 Task: Select the right option in the open side-by-side direction.
Action: Mouse moved to (20, 556)
Screenshot: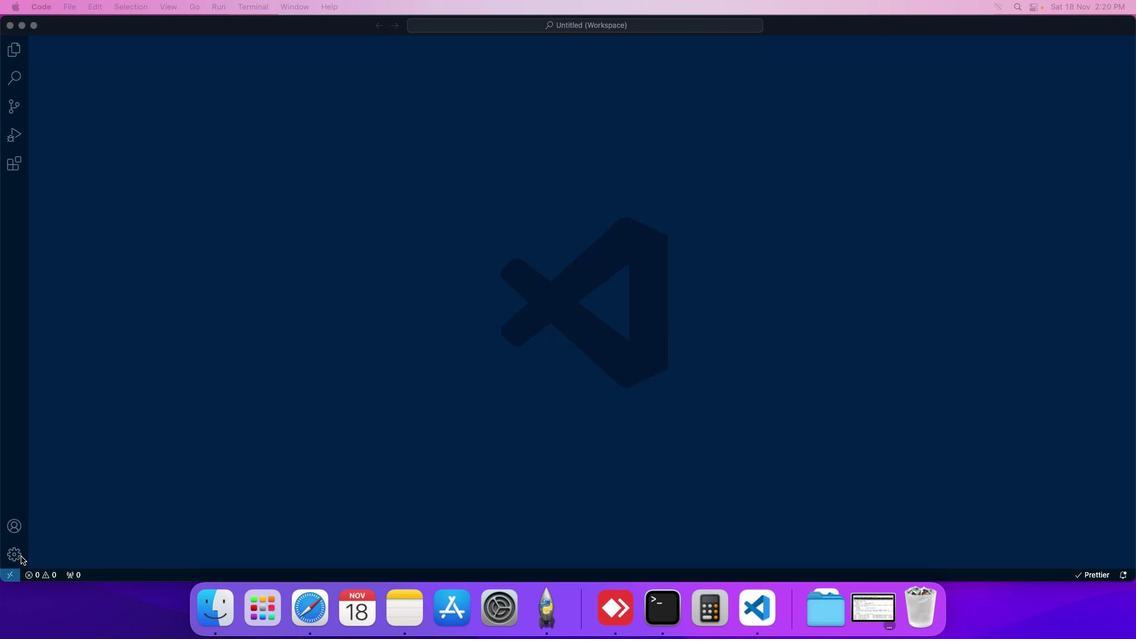 
Action: Mouse pressed left at (20, 556)
Screenshot: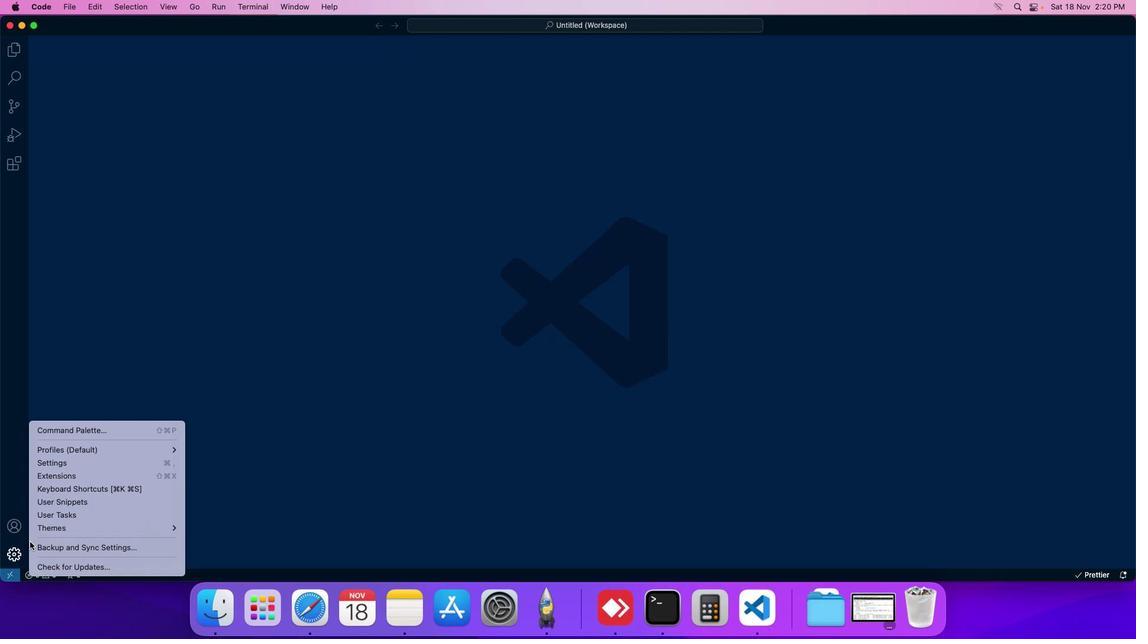 
Action: Mouse moved to (57, 466)
Screenshot: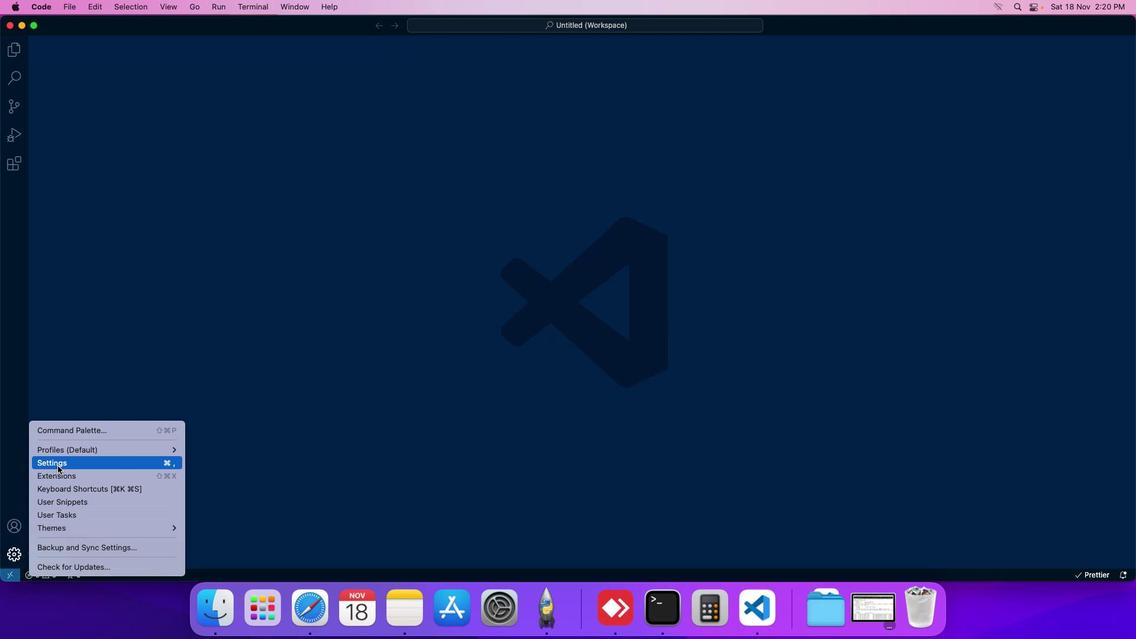 
Action: Mouse pressed left at (57, 466)
Screenshot: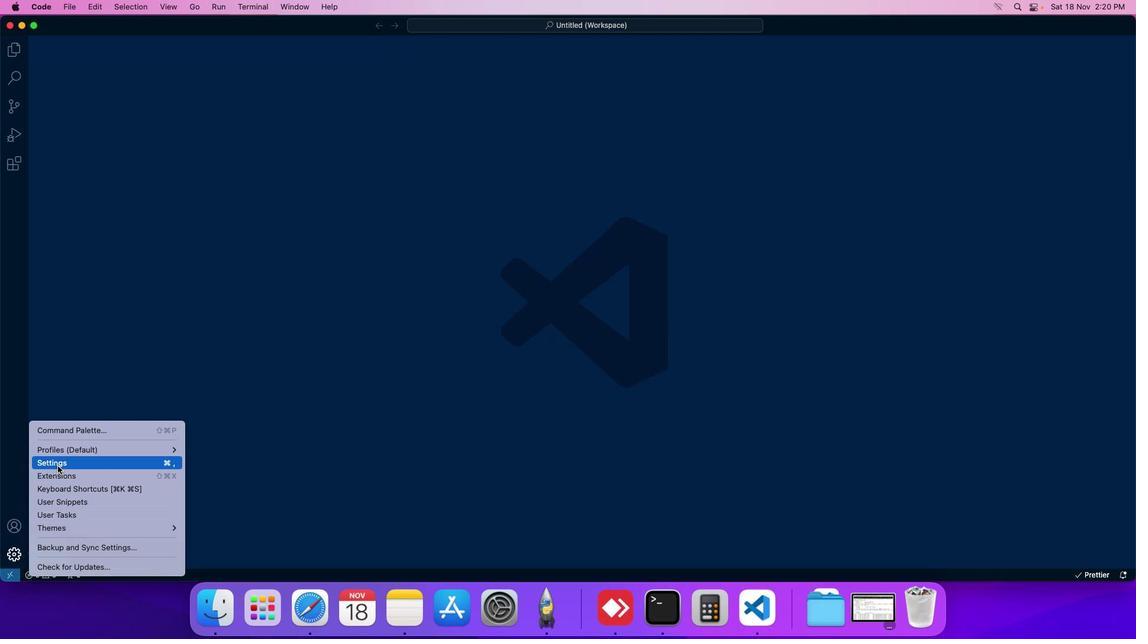 
Action: Mouse moved to (297, 90)
Screenshot: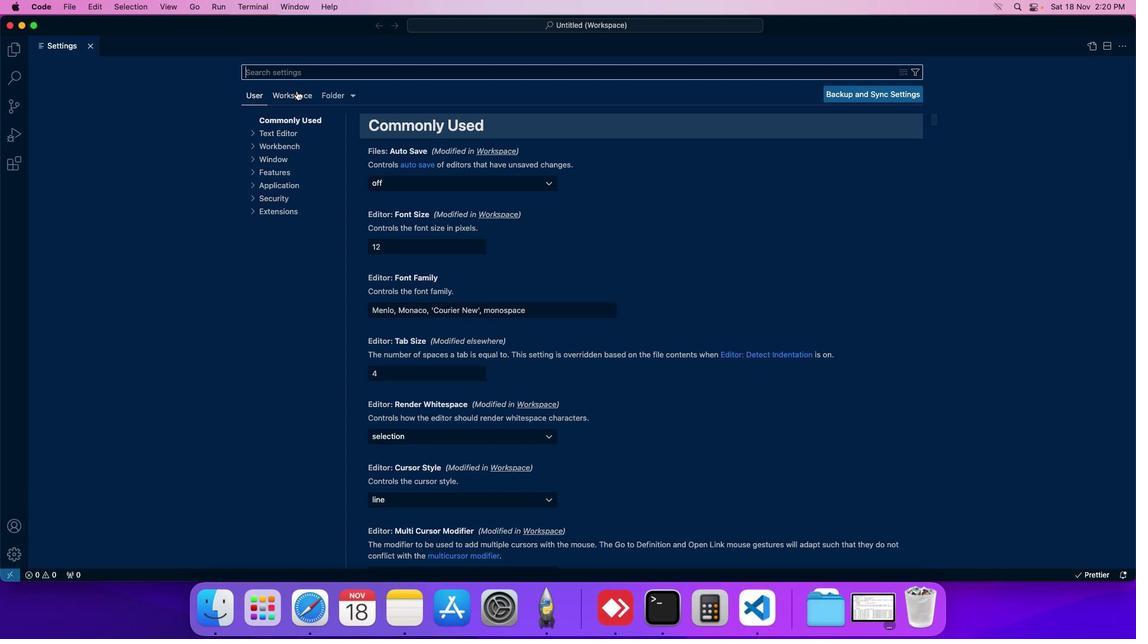 
Action: Mouse pressed left at (297, 90)
Screenshot: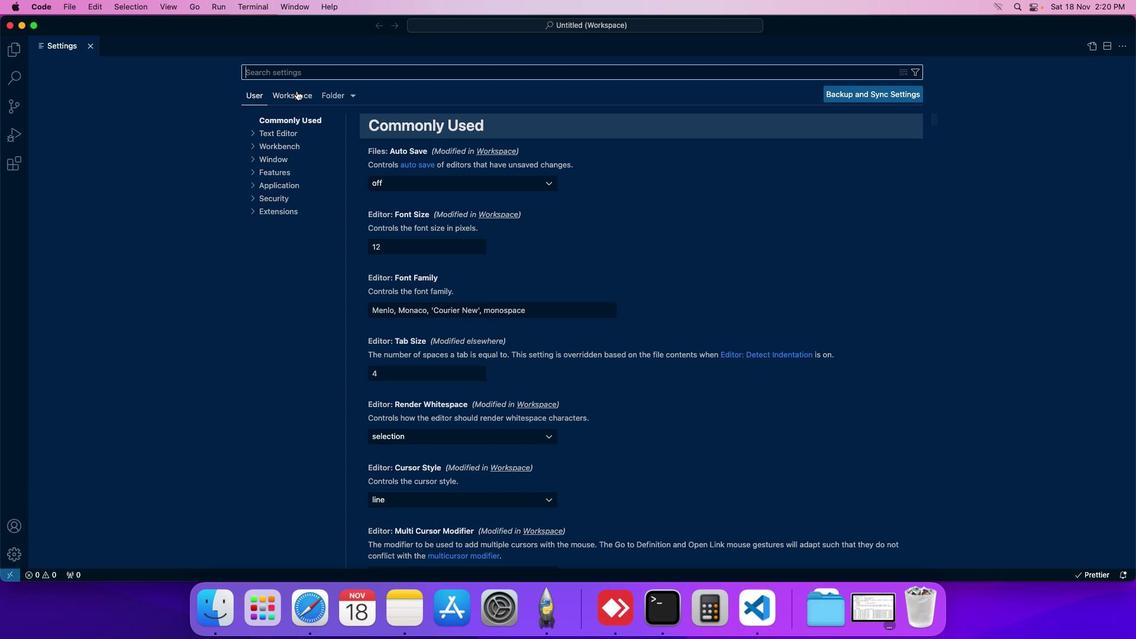 
Action: Mouse moved to (297, 143)
Screenshot: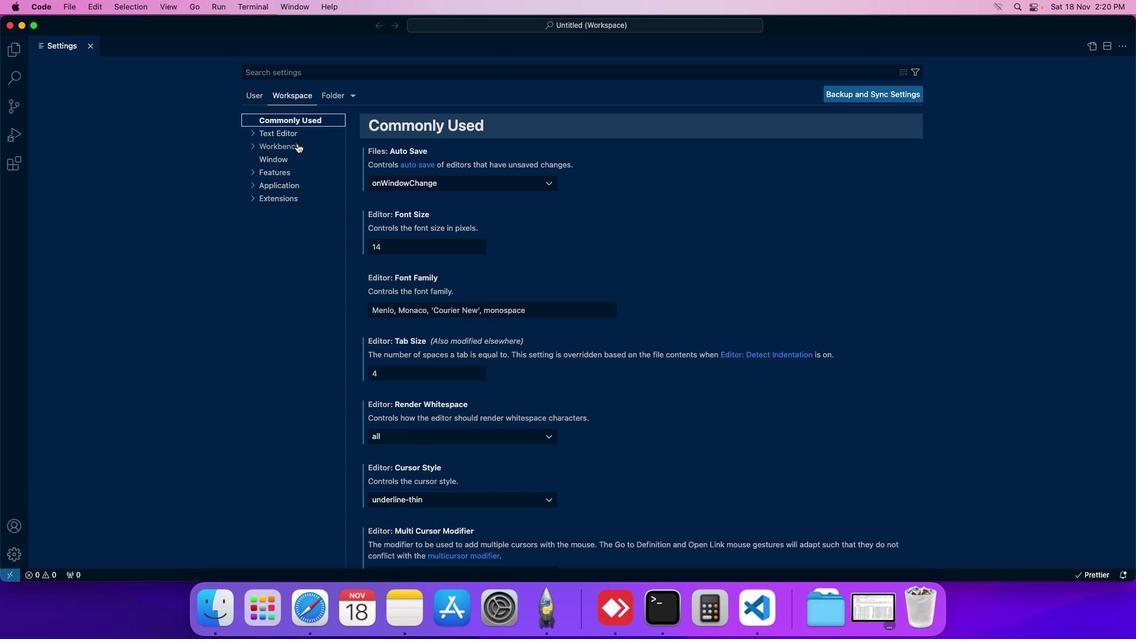 
Action: Mouse pressed left at (297, 143)
Screenshot: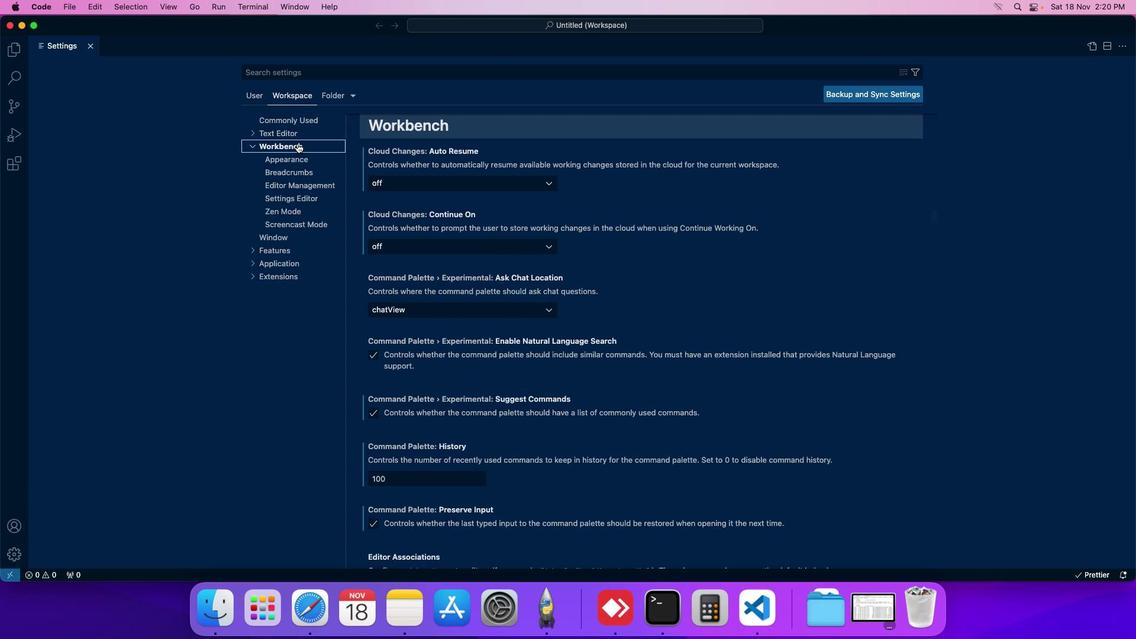 
Action: Mouse moved to (312, 186)
Screenshot: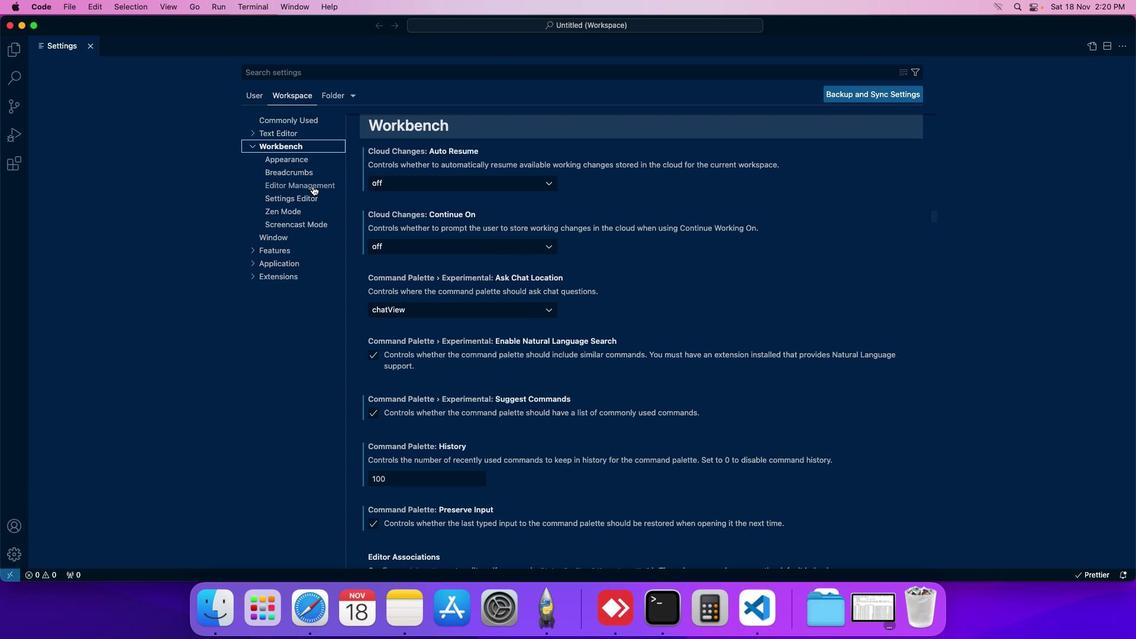
Action: Mouse pressed left at (312, 186)
Screenshot: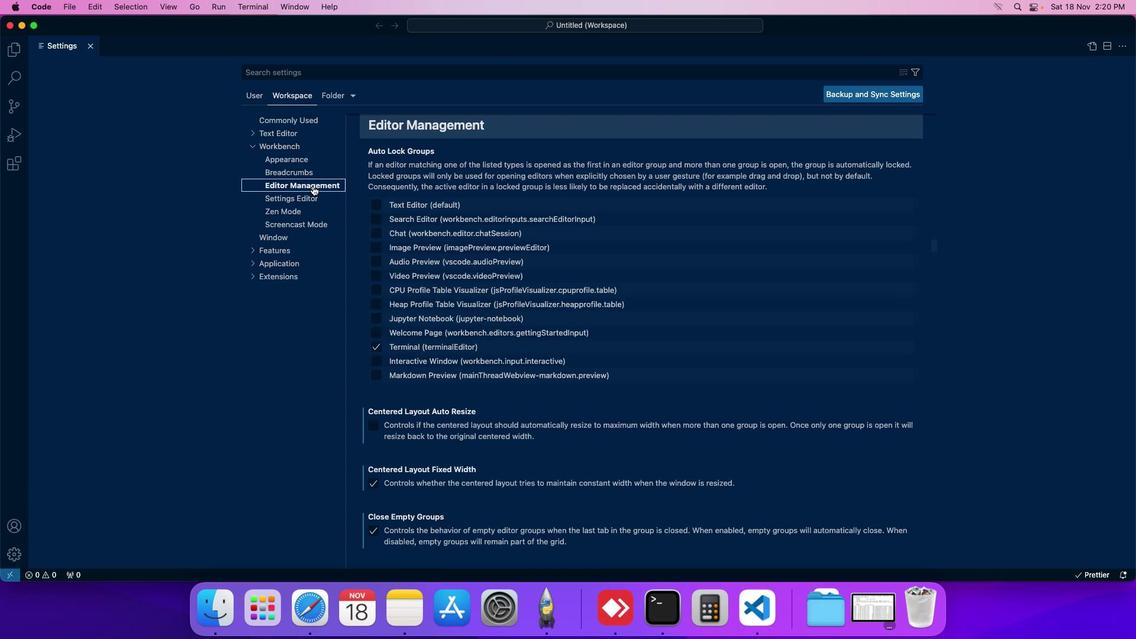 
Action: Mouse moved to (427, 238)
Screenshot: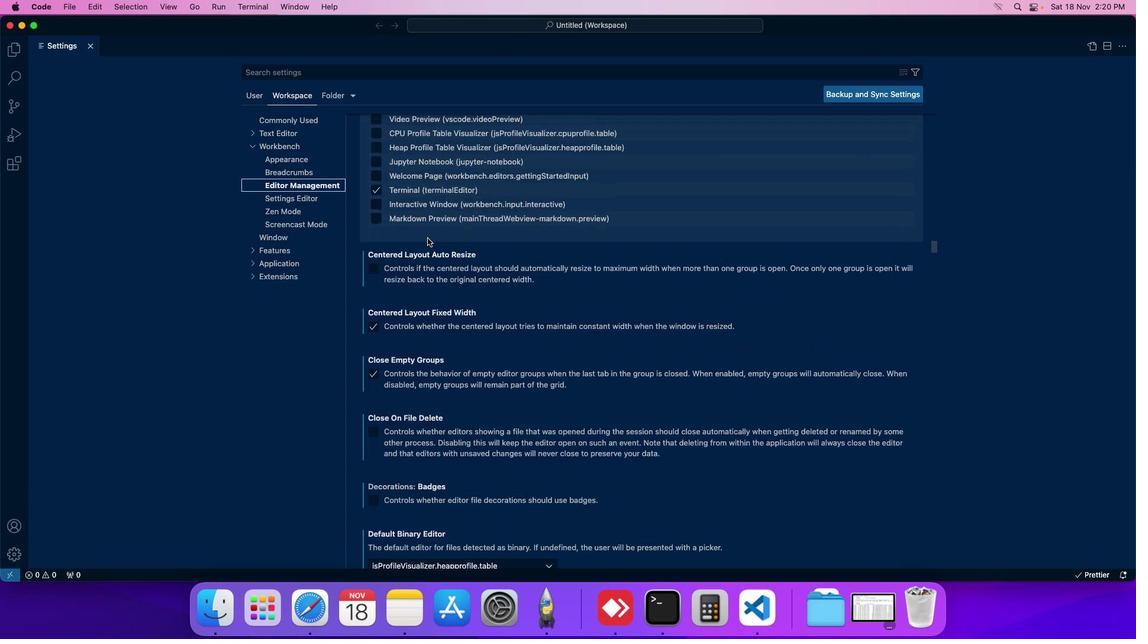 
Action: Mouse scrolled (427, 238) with delta (0, 0)
Screenshot: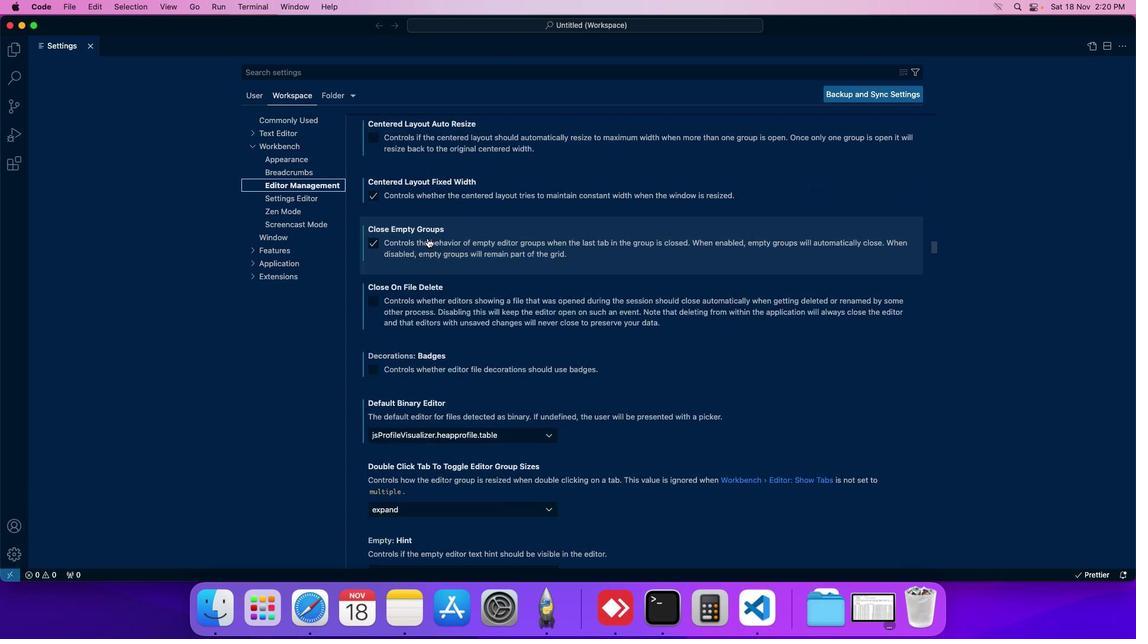 
Action: Mouse scrolled (427, 238) with delta (0, 0)
Screenshot: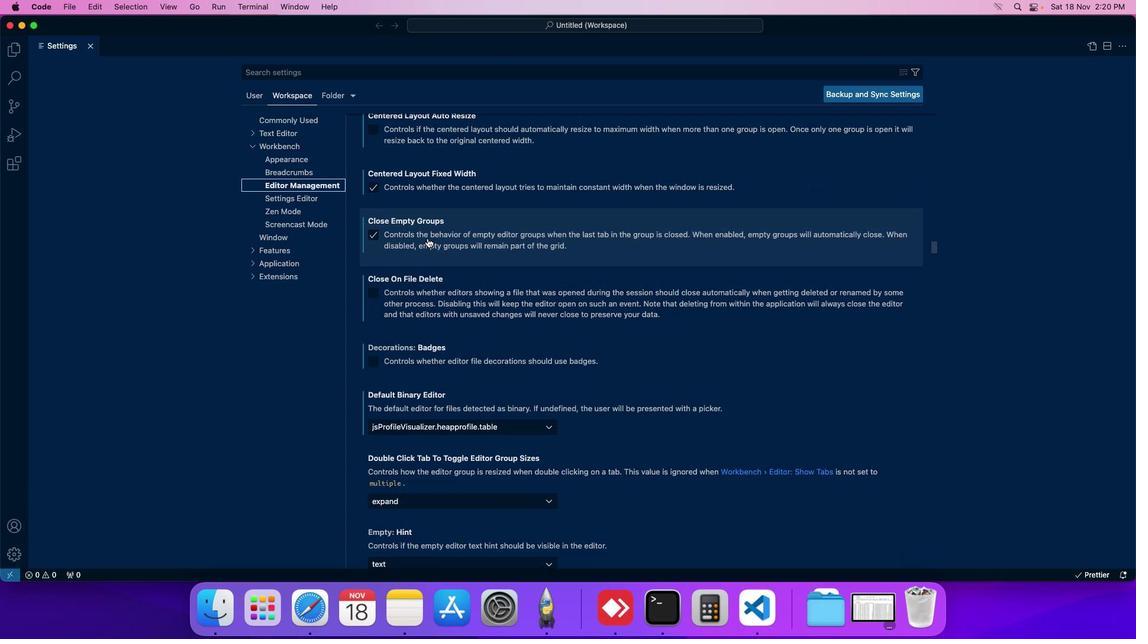 
Action: Mouse scrolled (427, 238) with delta (0, 0)
Screenshot: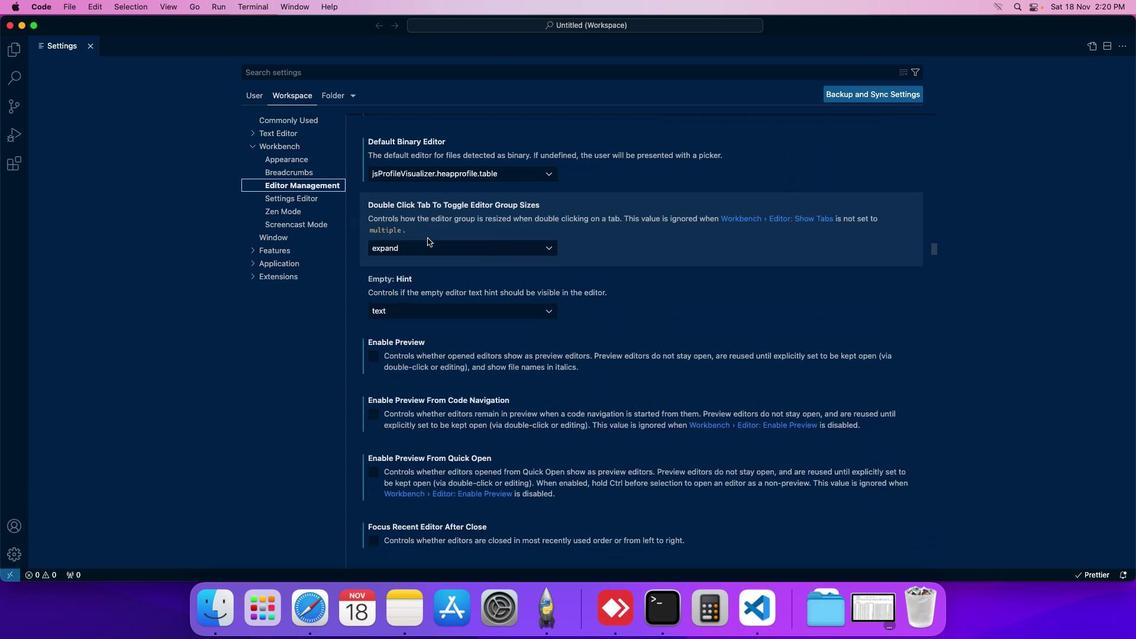 
Action: Mouse scrolled (427, 238) with delta (0, 0)
Screenshot: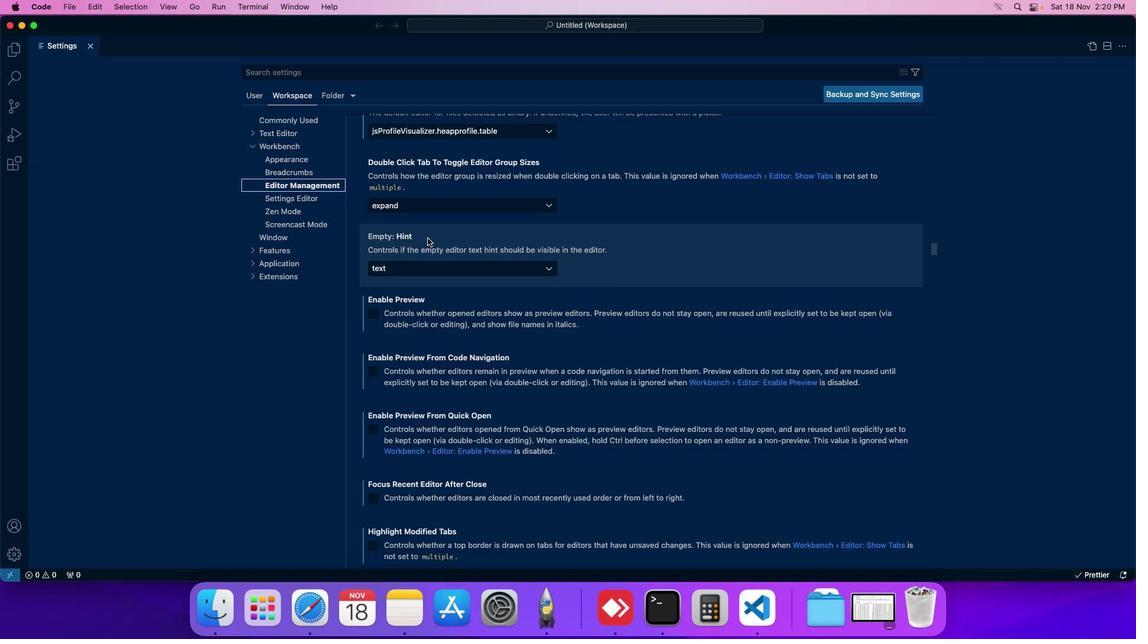 
Action: Mouse scrolled (427, 238) with delta (0, 0)
Screenshot: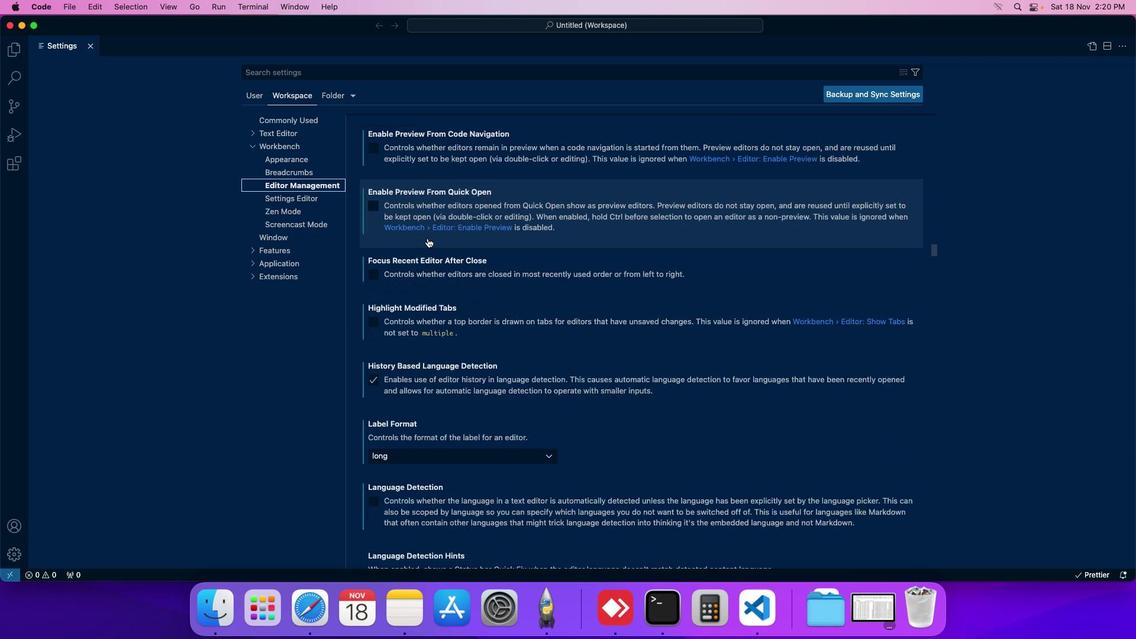 
Action: Mouse scrolled (427, 238) with delta (0, 0)
Screenshot: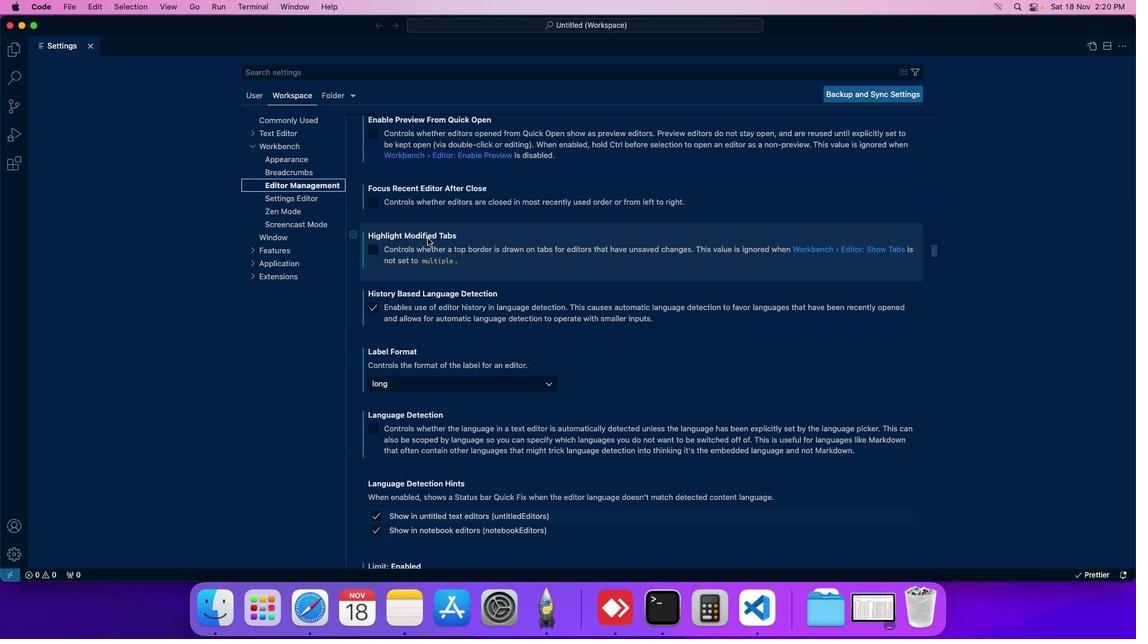 
Action: Mouse scrolled (427, 238) with delta (0, 0)
Screenshot: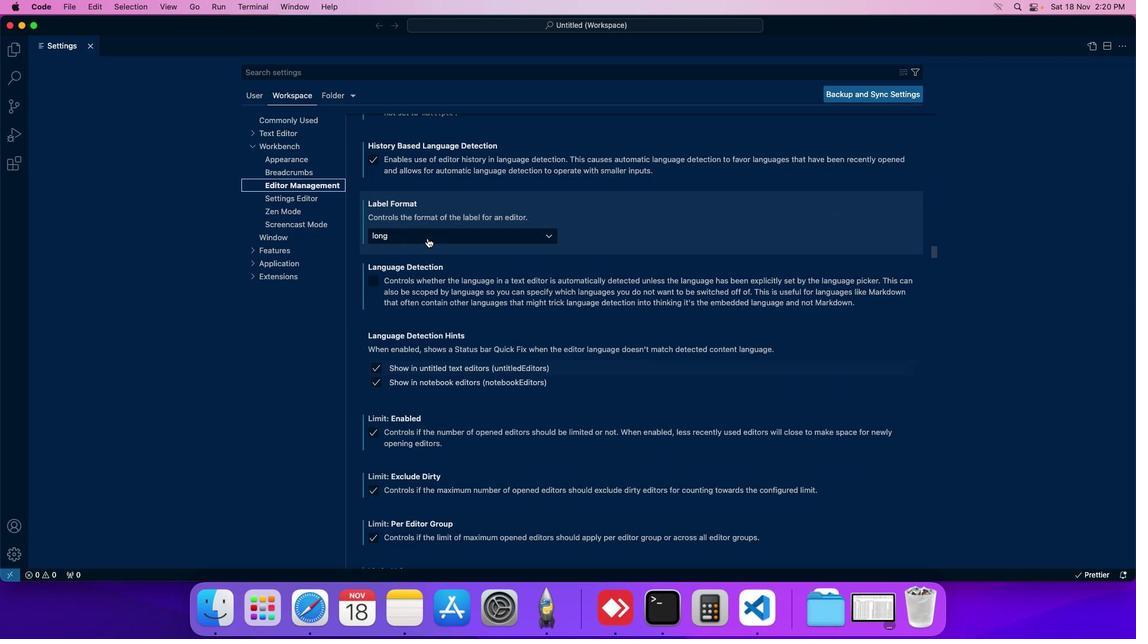 
Action: Mouse scrolled (427, 238) with delta (0, 0)
Screenshot: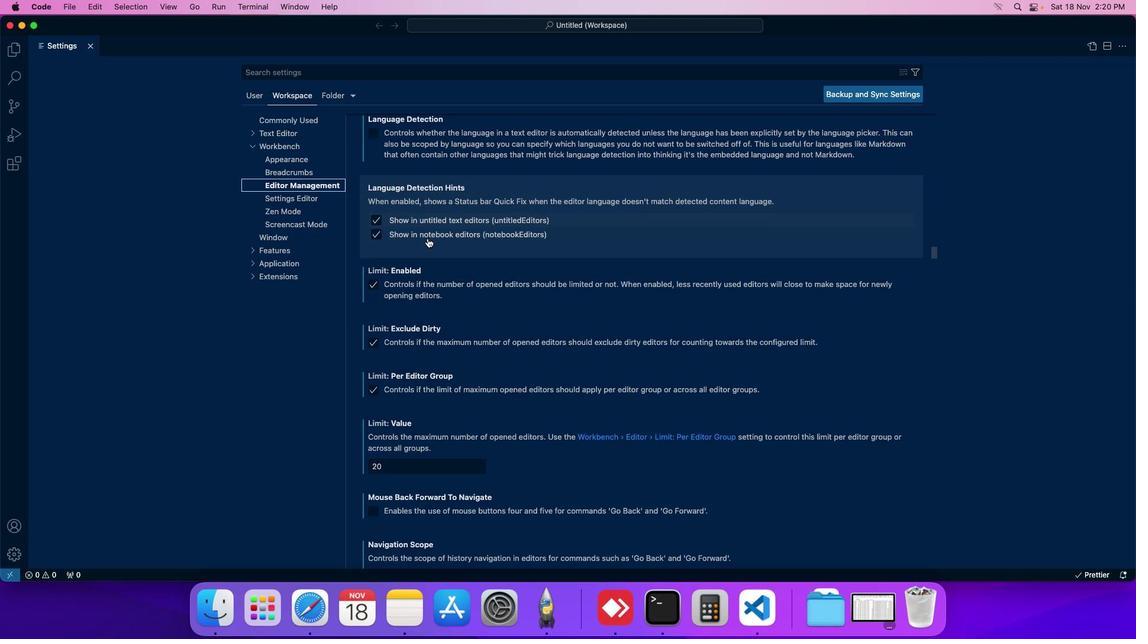 
Action: Mouse scrolled (427, 238) with delta (0, 0)
Screenshot: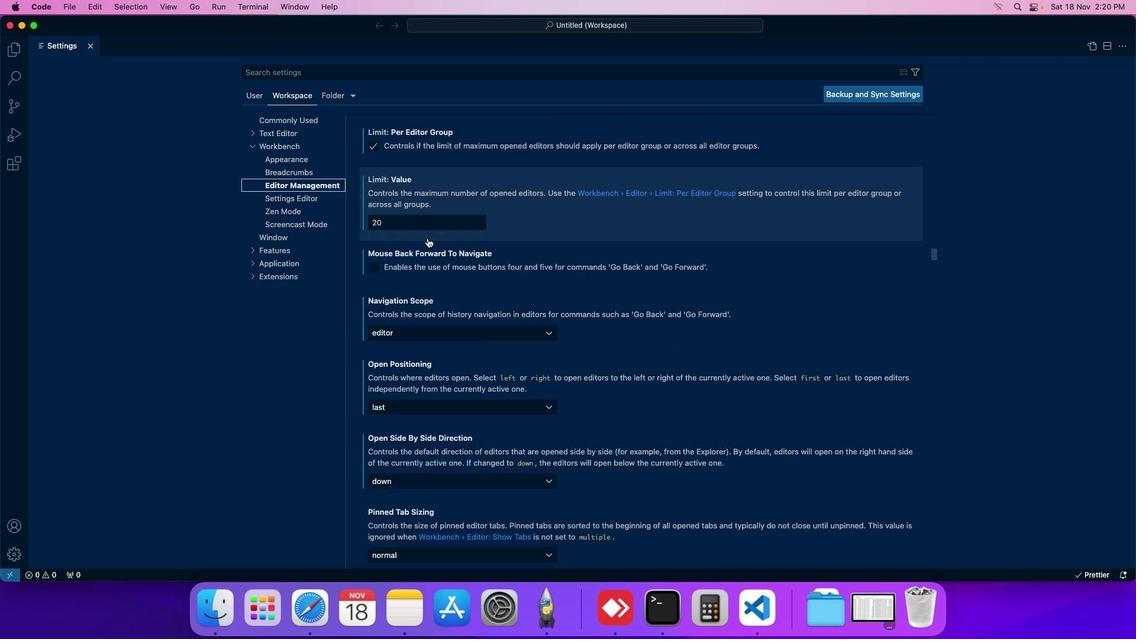 
Action: Mouse scrolled (427, 238) with delta (0, 0)
Screenshot: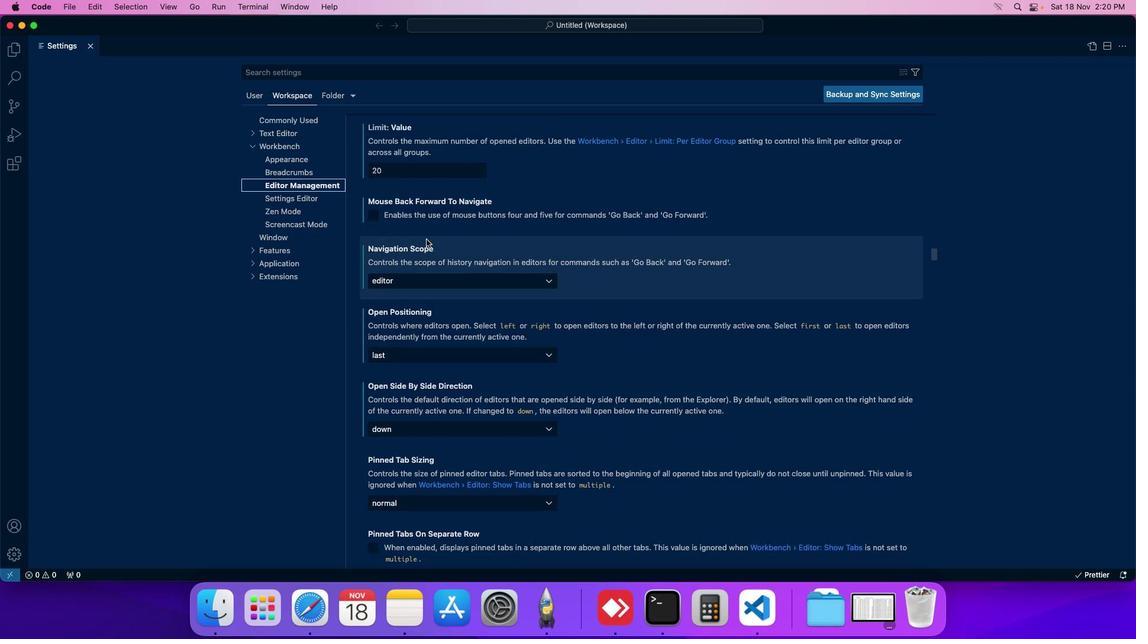 
Action: Mouse moved to (426, 239)
Screenshot: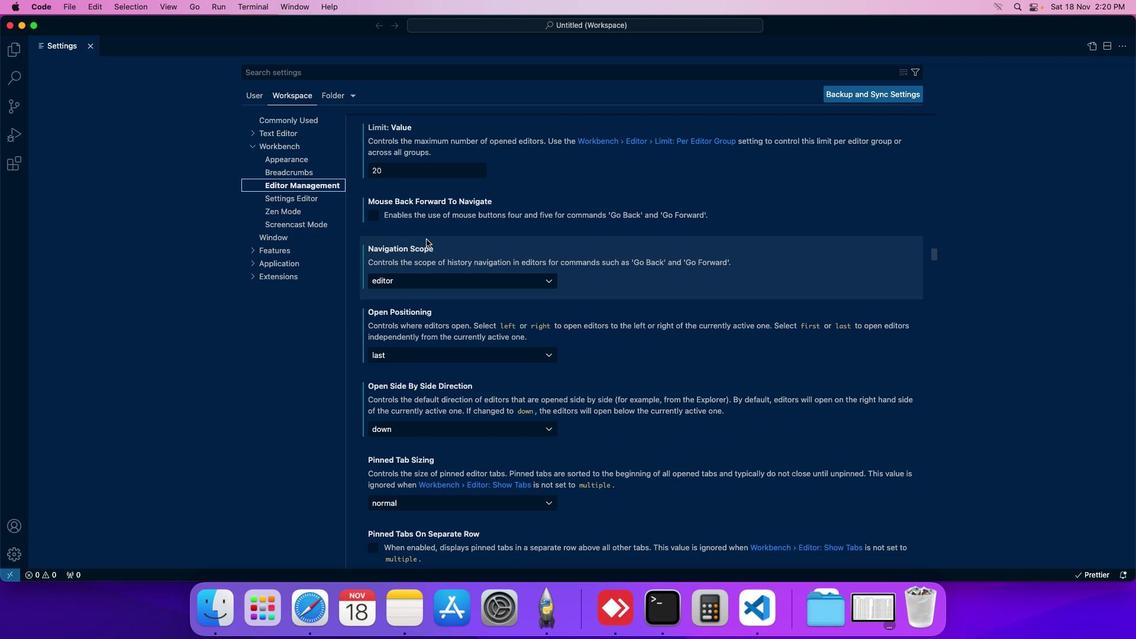 
Action: Mouse scrolled (426, 239) with delta (0, 0)
Screenshot: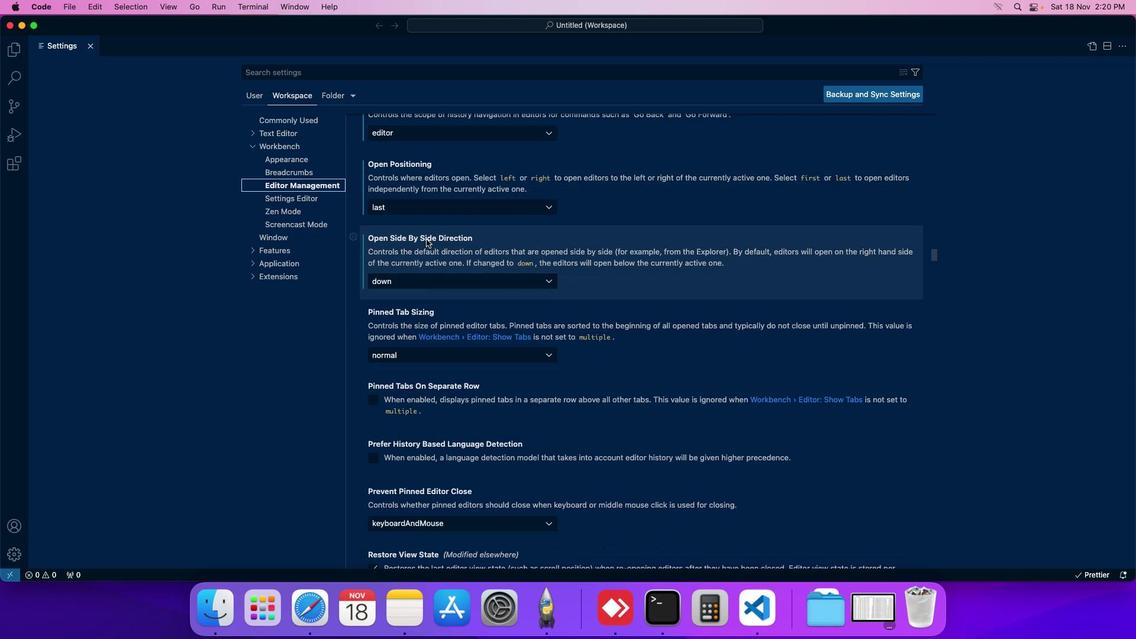 
Action: Mouse moved to (455, 285)
Screenshot: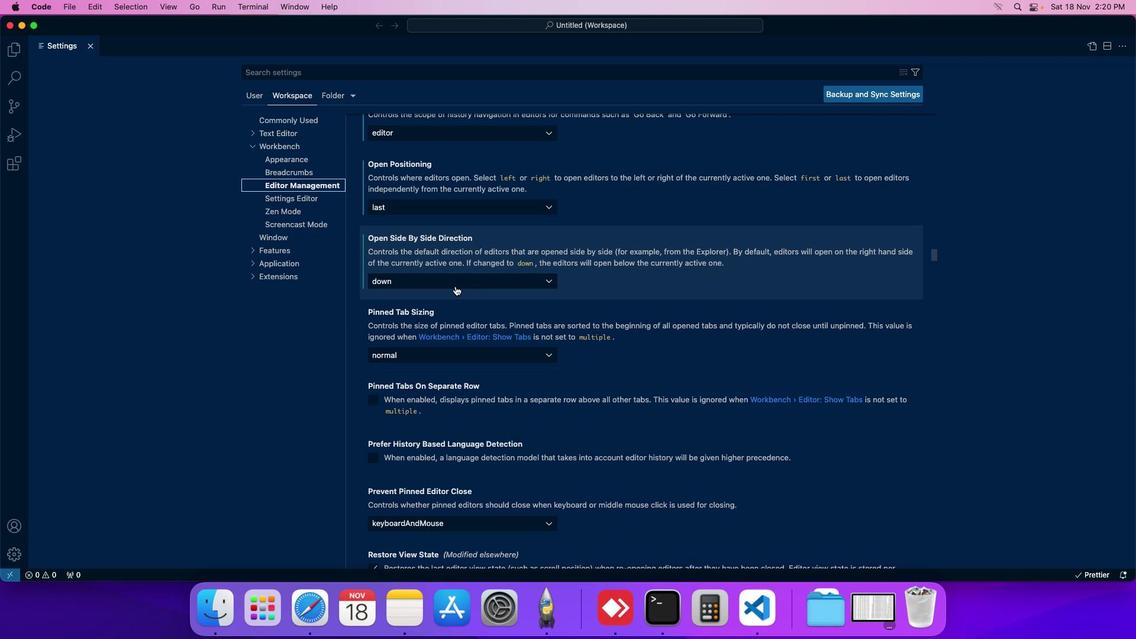 
Action: Mouse pressed left at (455, 285)
Screenshot: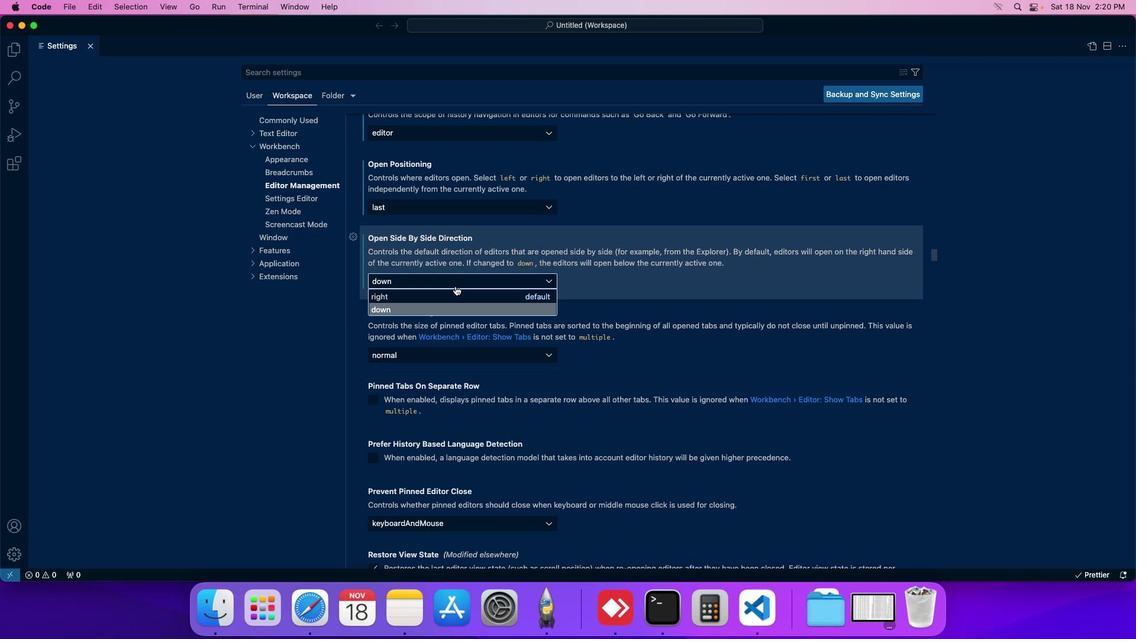 
Action: Mouse moved to (428, 295)
Screenshot: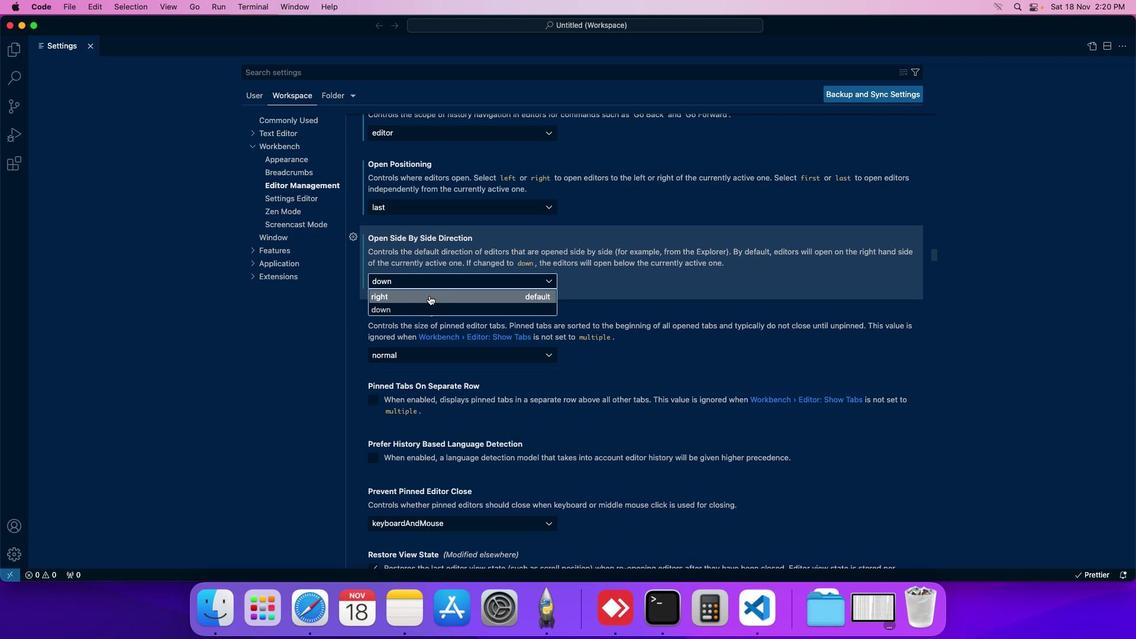 
Action: Mouse pressed left at (428, 295)
Screenshot: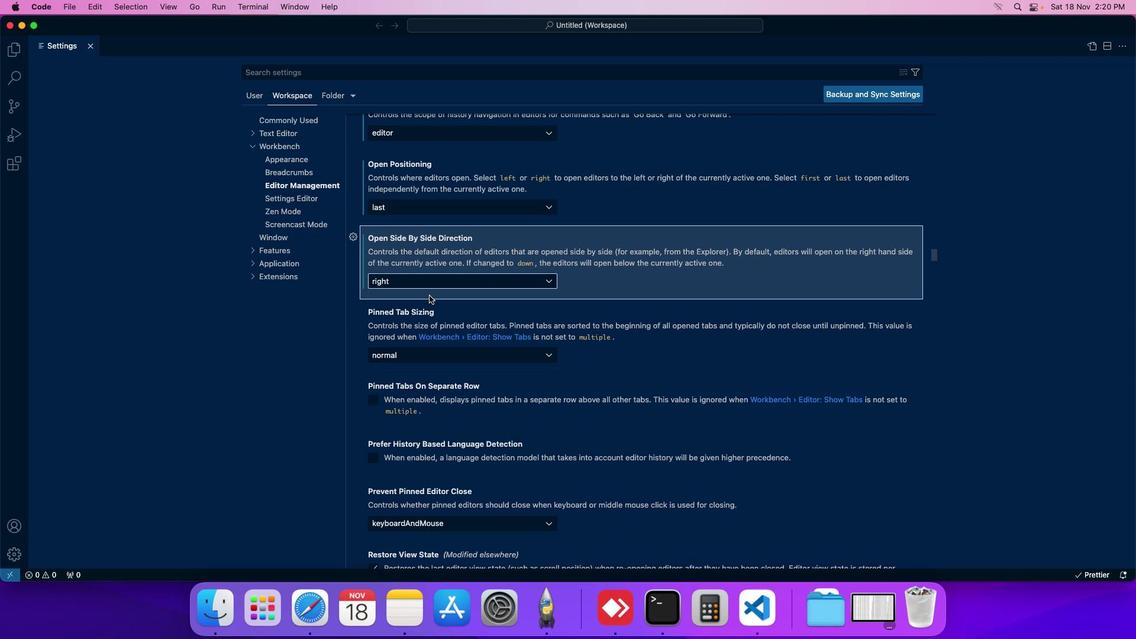 
Action: Mouse moved to (465, 281)
Screenshot: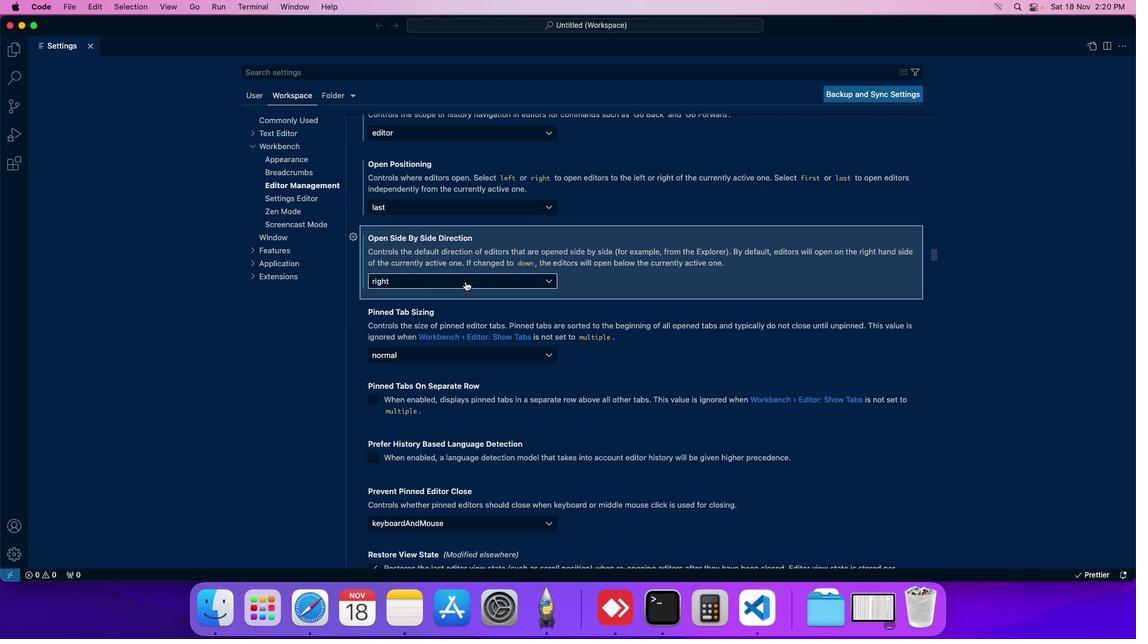 
